Task: Use the browser default user agent.
Action: Mouse moved to (1202, 35)
Screenshot: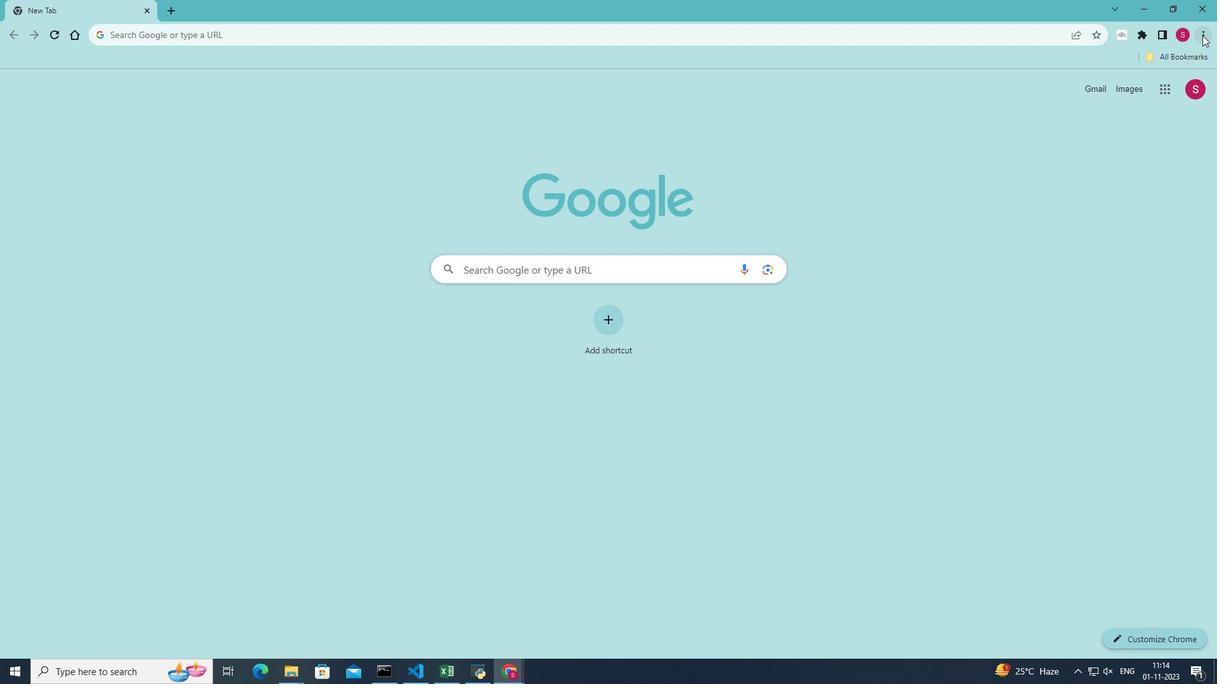 
Action: Mouse pressed left at (1202, 35)
Screenshot: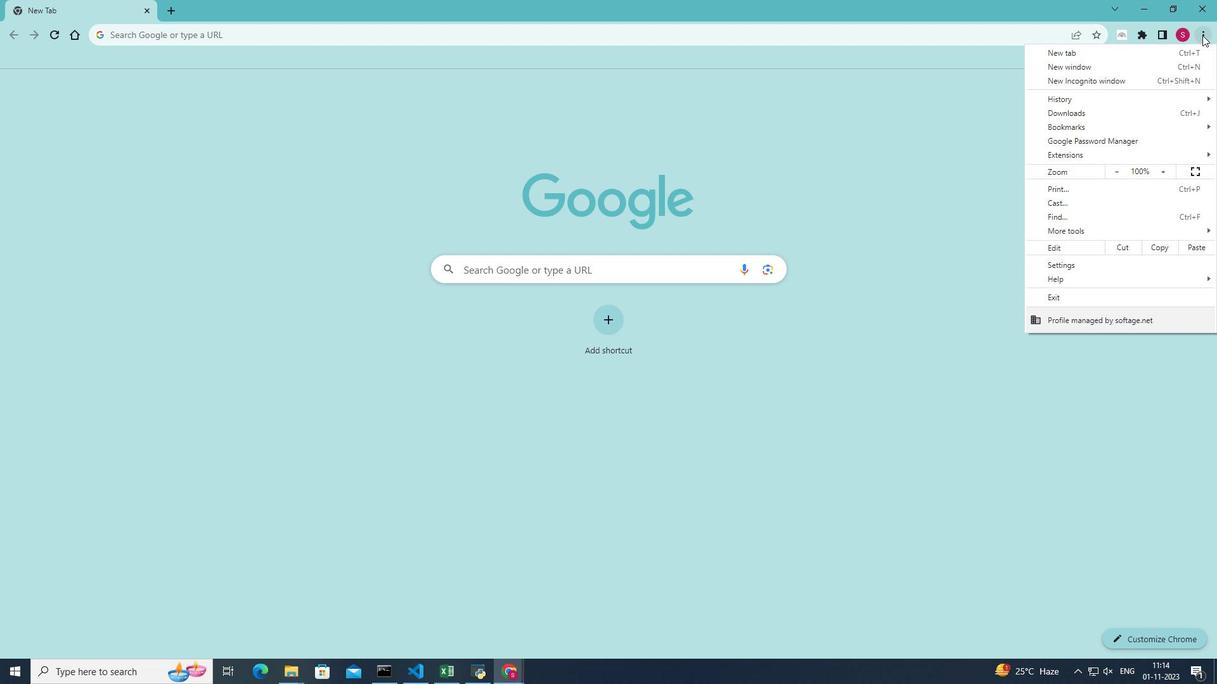
Action: Mouse moved to (1059, 228)
Screenshot: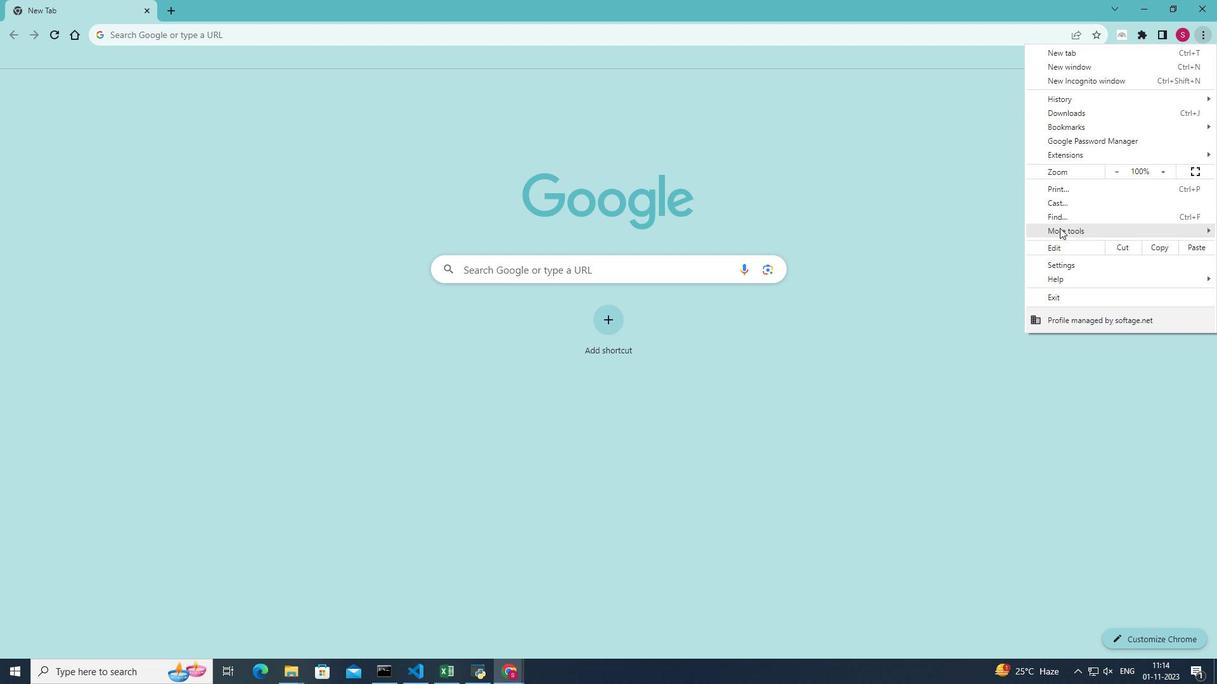 
Action: Mouse pressed left at (1059, 228)
Screenshot: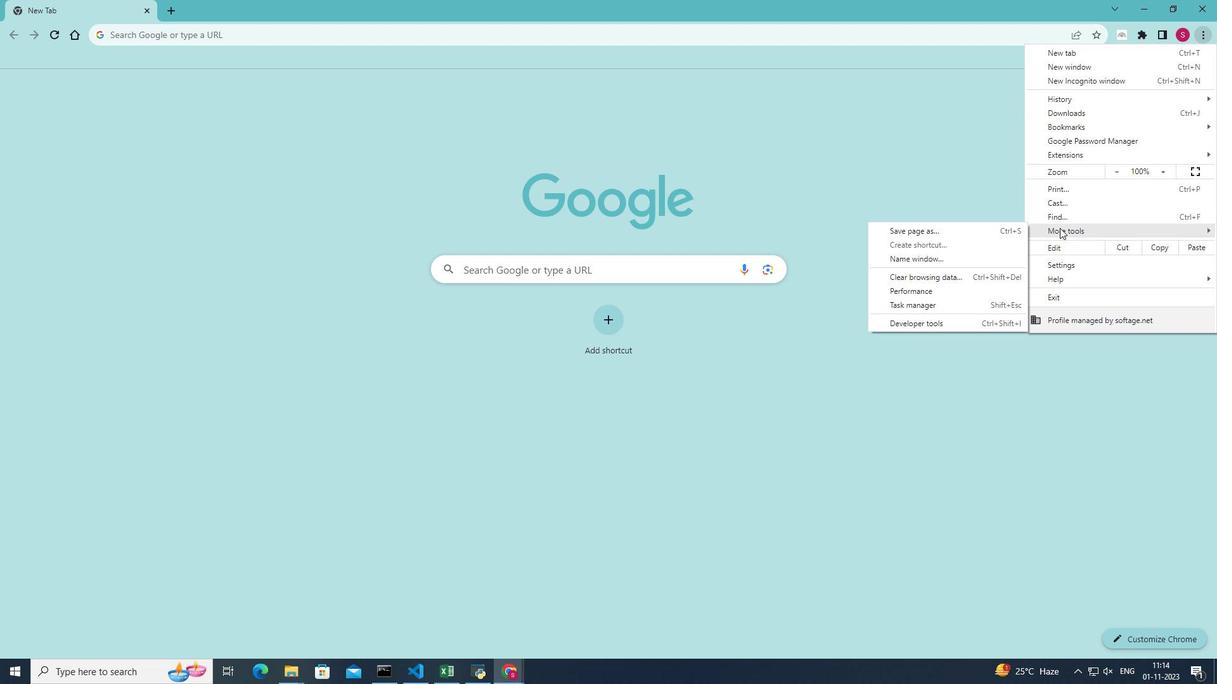 
Action: Mouse moved to (942, 323)
Screenshot: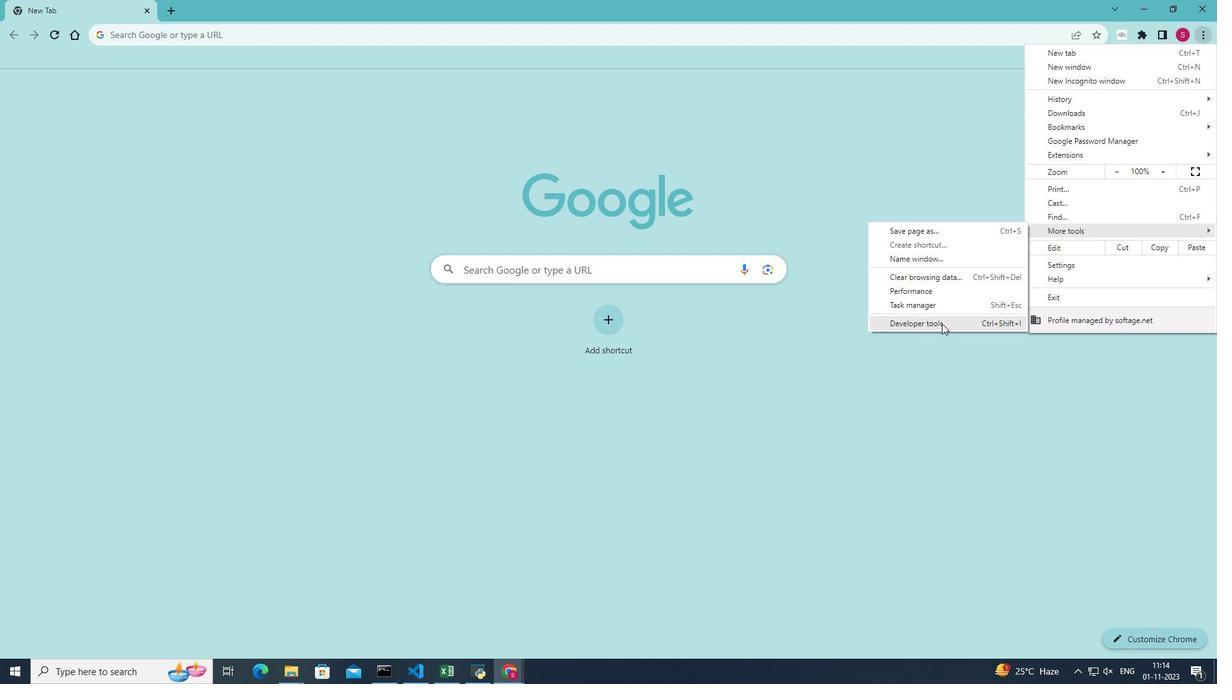 
Action: Mouse pressed left at (942, 323)
Screenshot: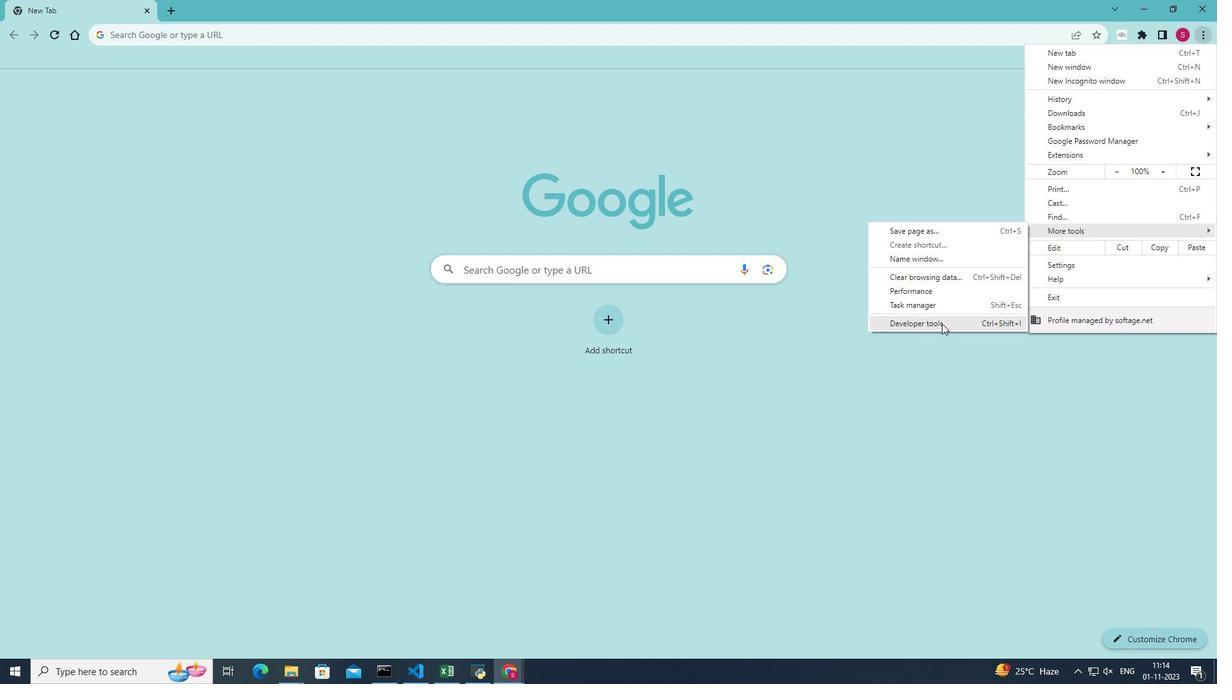 
Action: Mouse moved to (1050, 79)
Screenshot: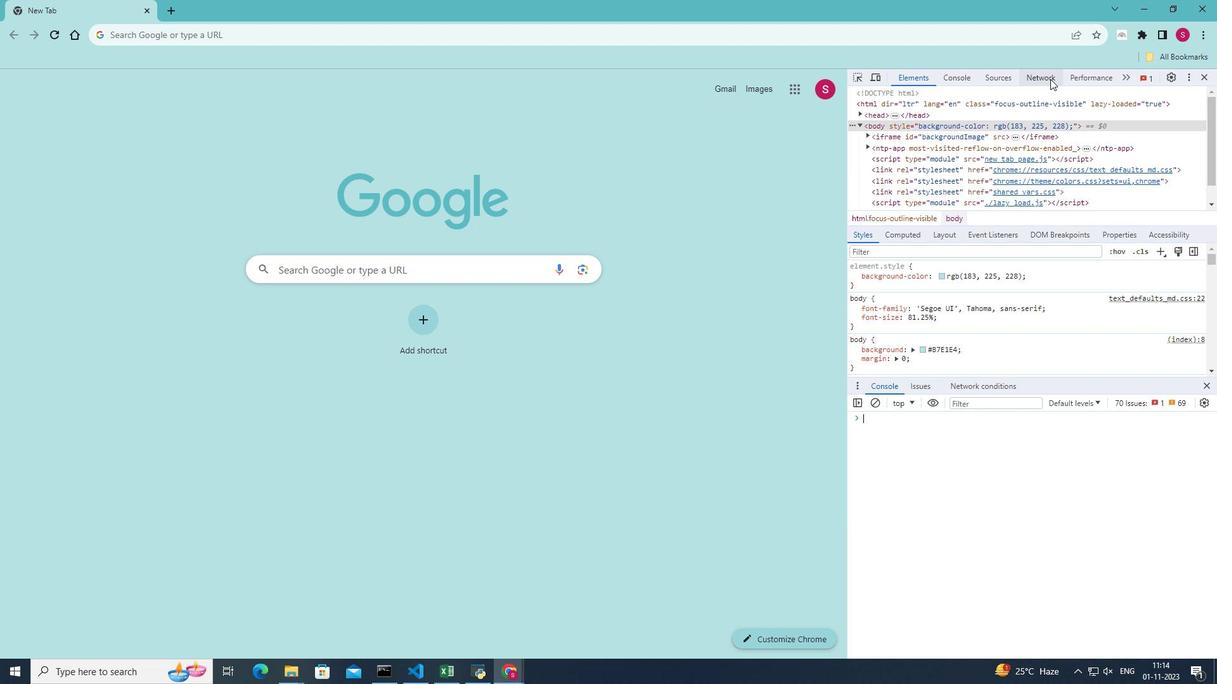 
Action: Mouse pressed left at (1050, 79)
Screenshot: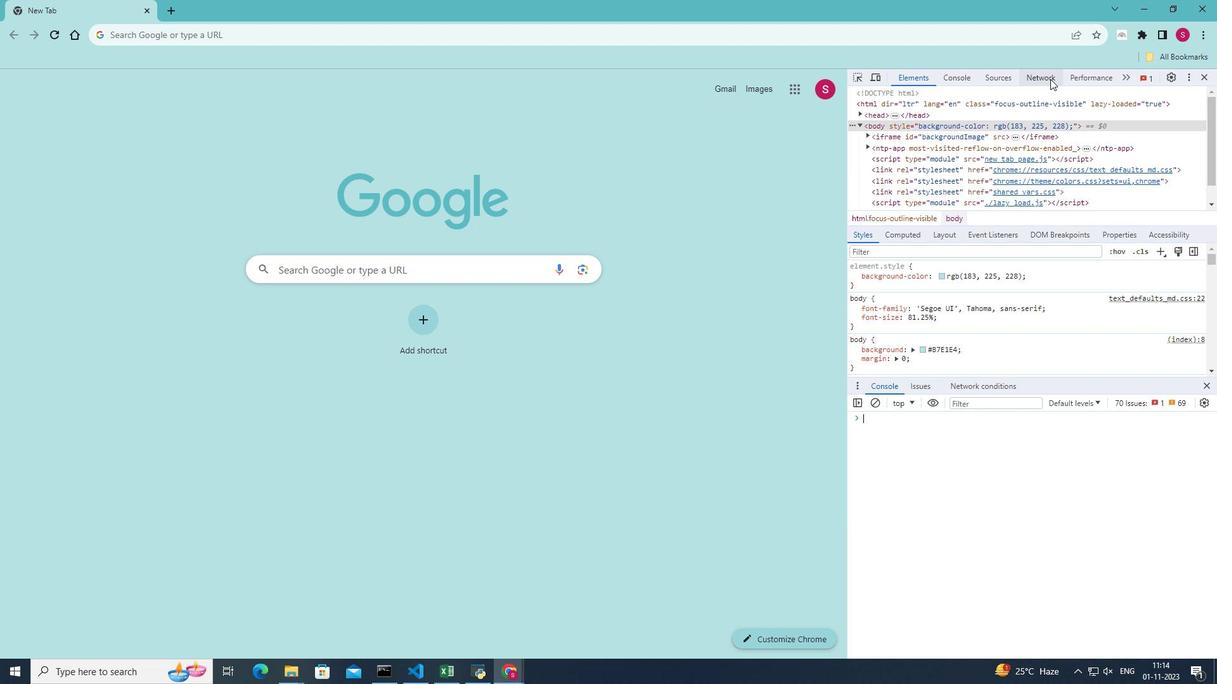 
Action: Mouse moved to (1143, 98)
Screenshot: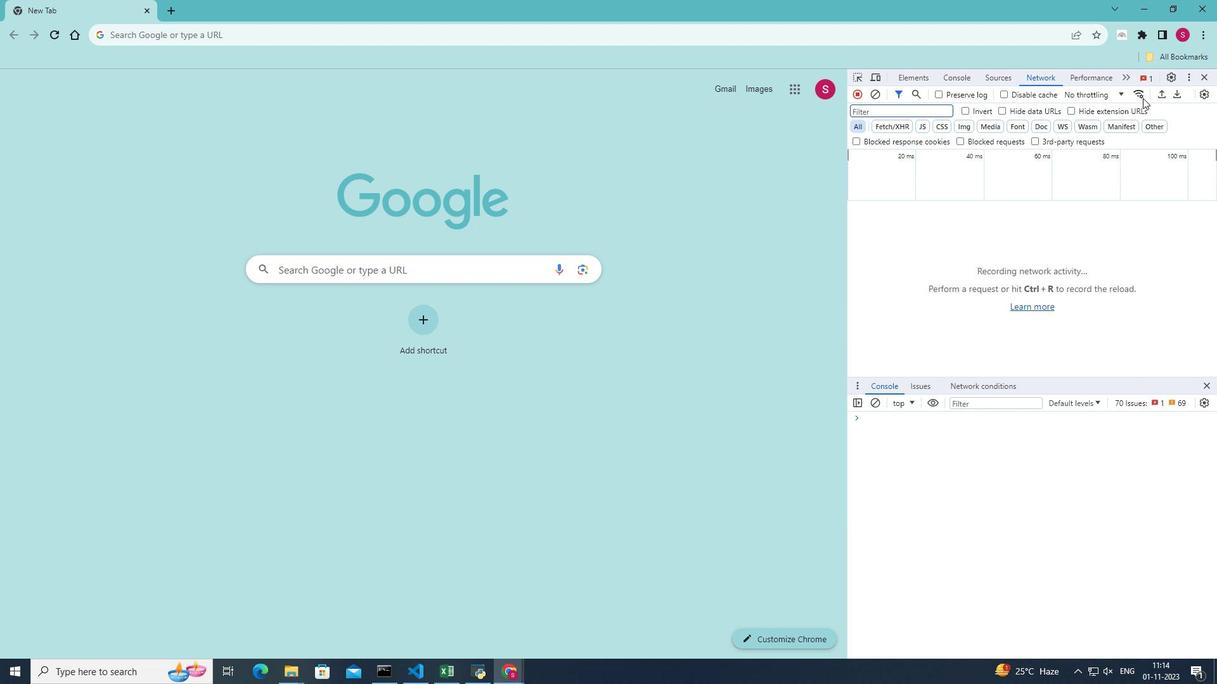 
Action: Mouse pressed left at (1143, 98)
Screenshot: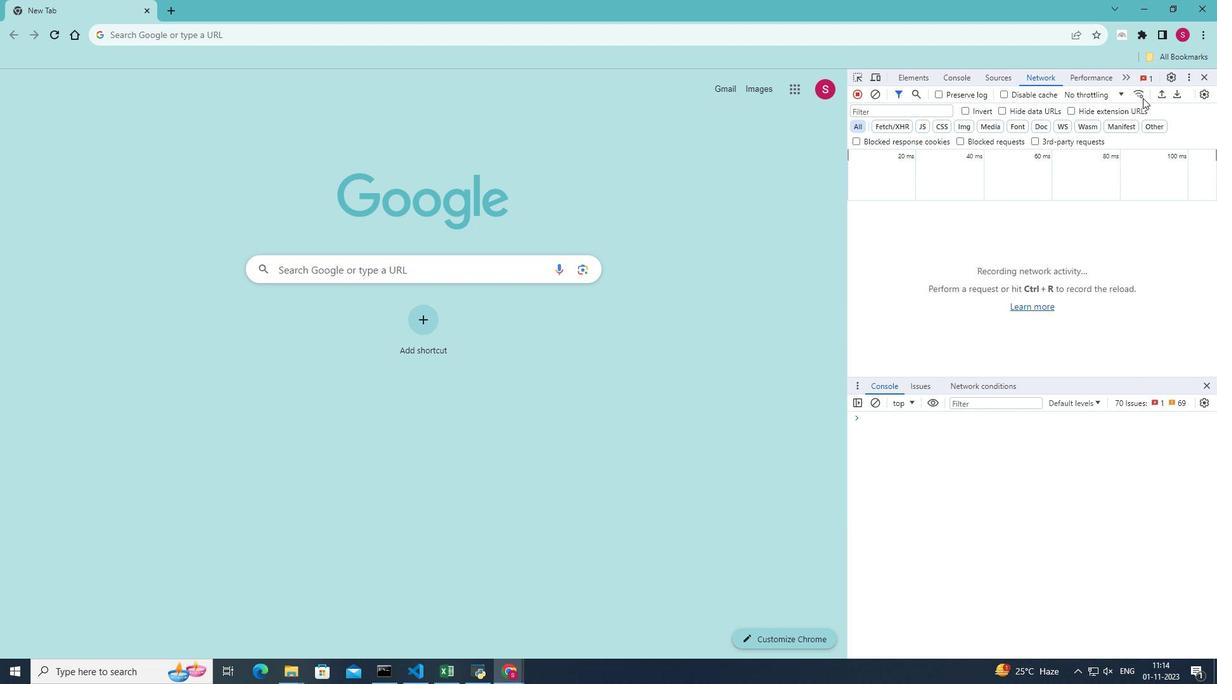 
Action: Mouse moved to (952, 477)
Screenshot: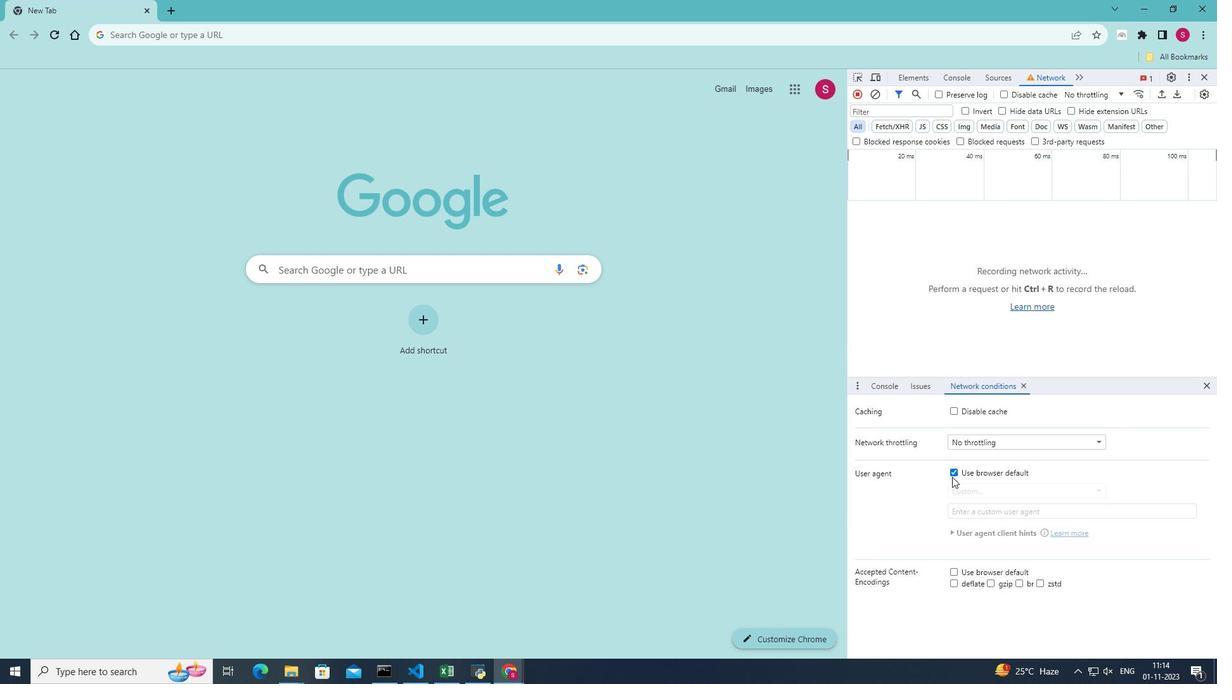 
